 Task: Choose cancel in Hitesh Gulati message.
Action: Mouse moved to (553, 79)
Screenshot: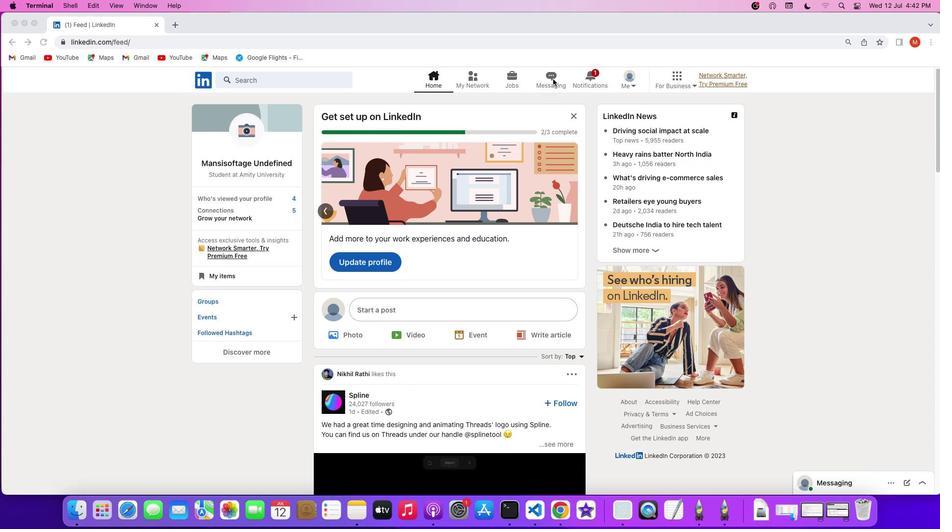 
Action: Mouse pressed left at (553, 79)
Screenshot: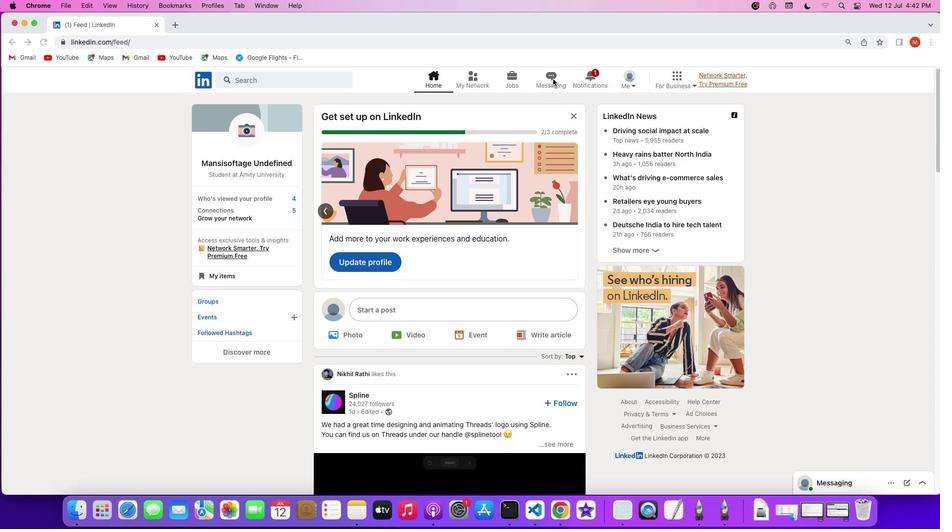 
Action: Mouse moved to (551, 76)
Screenshot: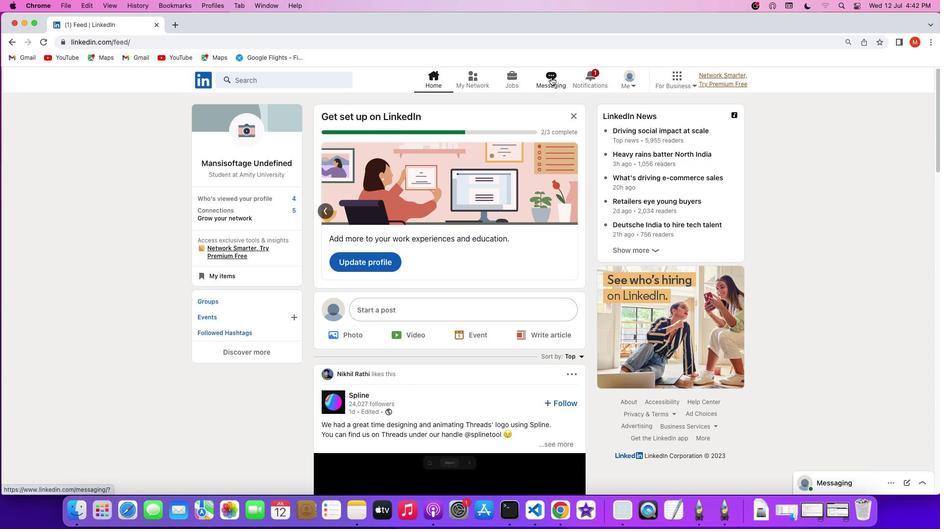 
Action: Mouse pressed left at (551, 76)
Screenshot: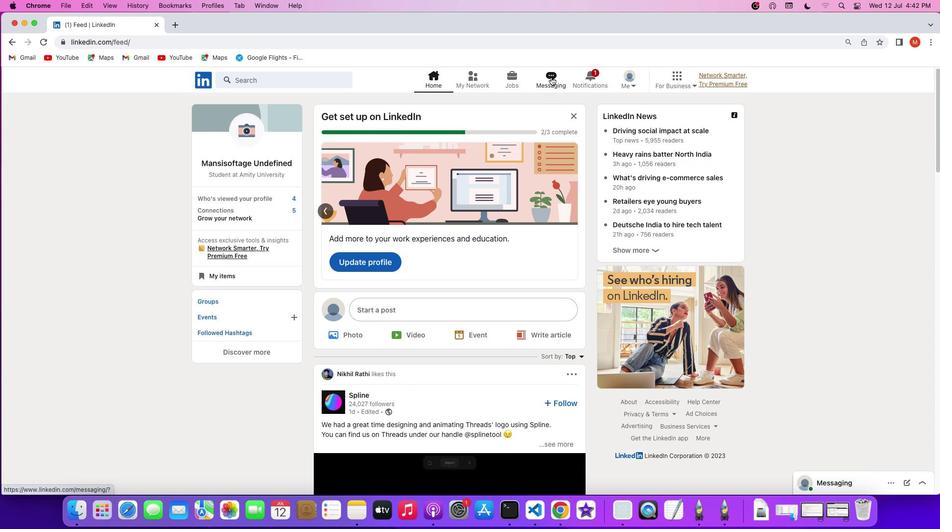 
Action: Mouse moved to (517, 116)
Screenshot: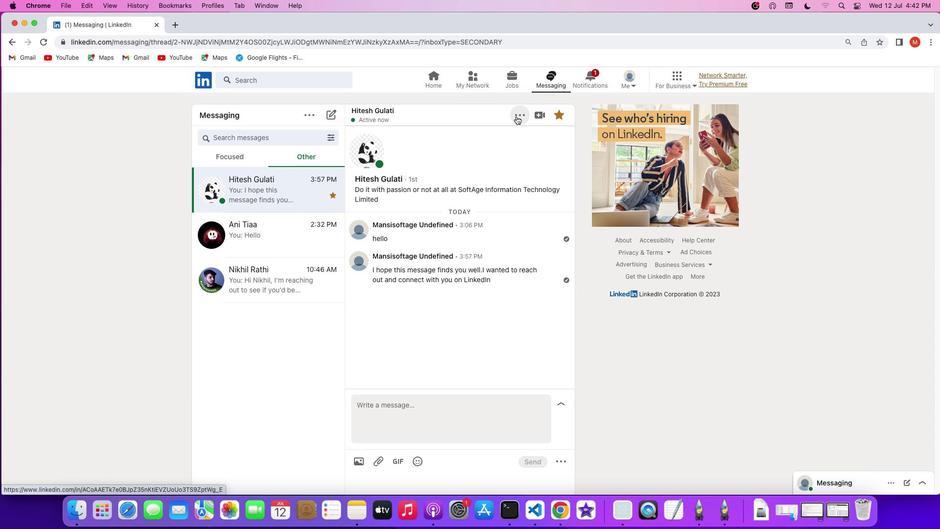 
Action: Mouse pressed left at (517, 116)
Screenshot: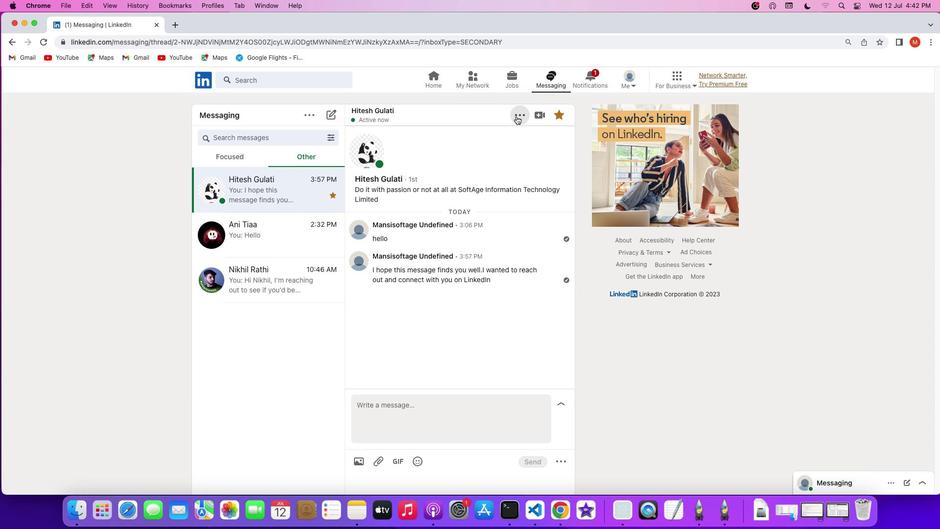 
Action: Mouse moved to (479, 190)
Screenshot: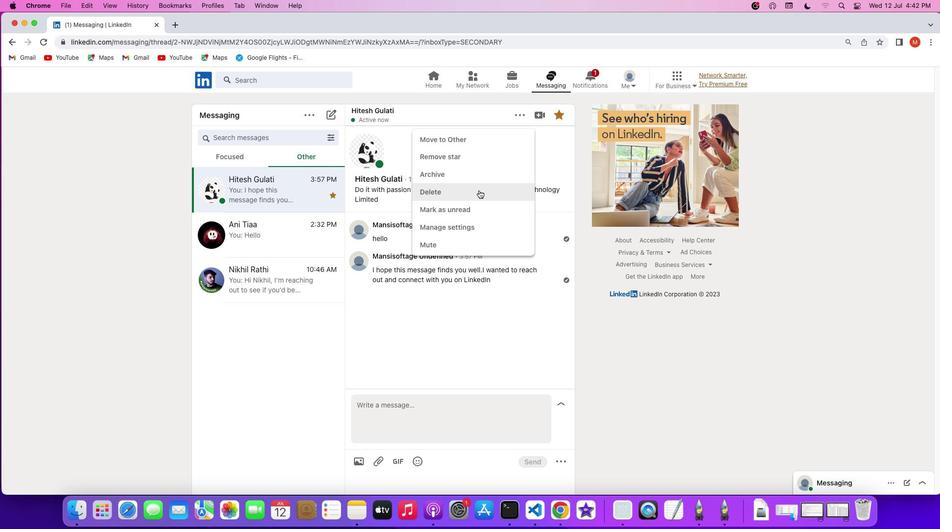 
Action: Mouse pressed left at (479, 190)
Screenshot: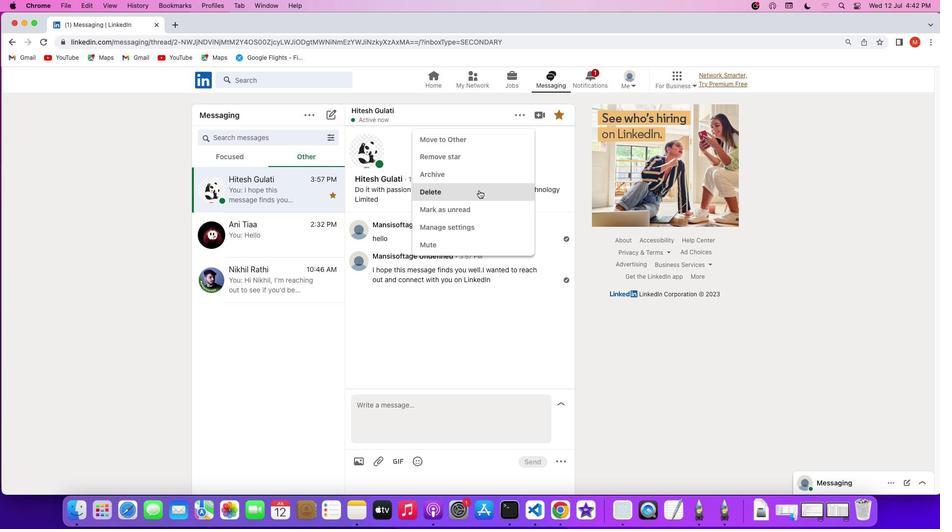 
Action: Mouse moved to (505, 167)
Screenshot: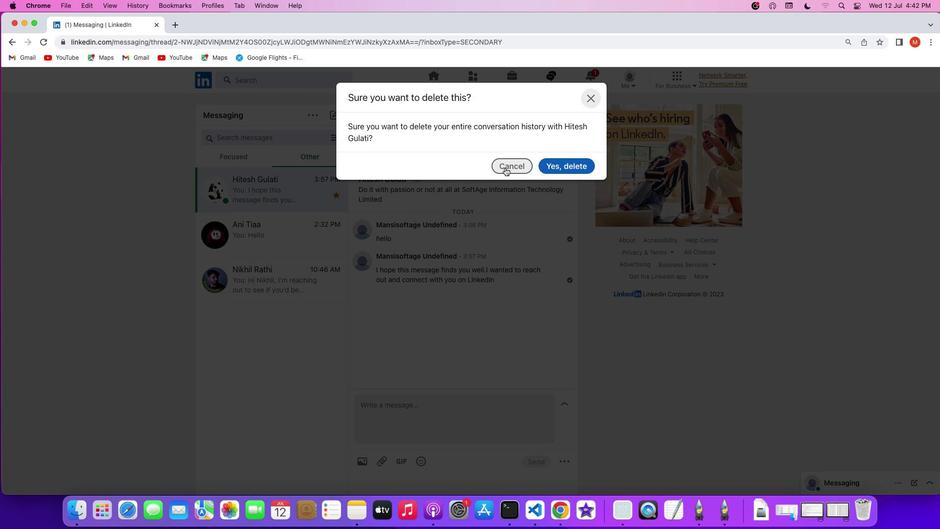 
Action: Mouse pressed left at (505, 167)
Screenshot: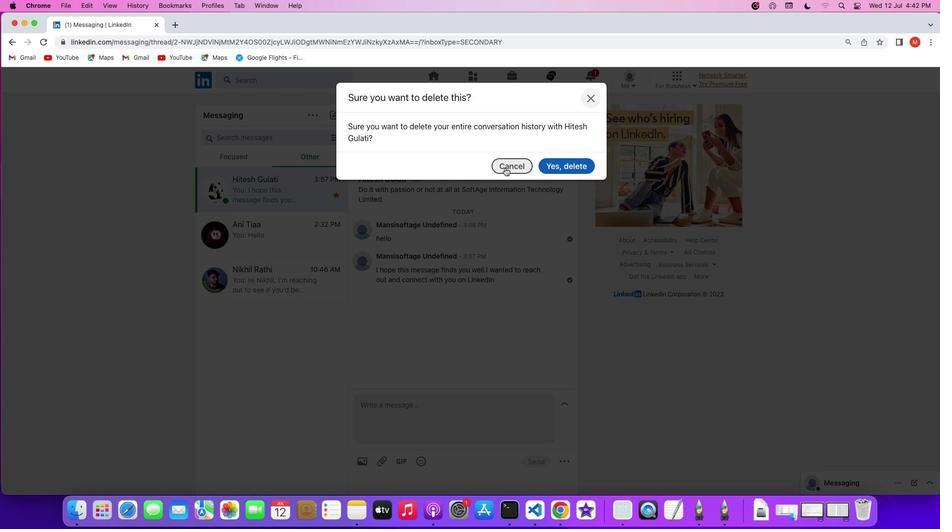 
